 Task: Change the streaming deinterlace mode to "Phosphor".
Action: Mouse moved to (97, 12)
Screenshot: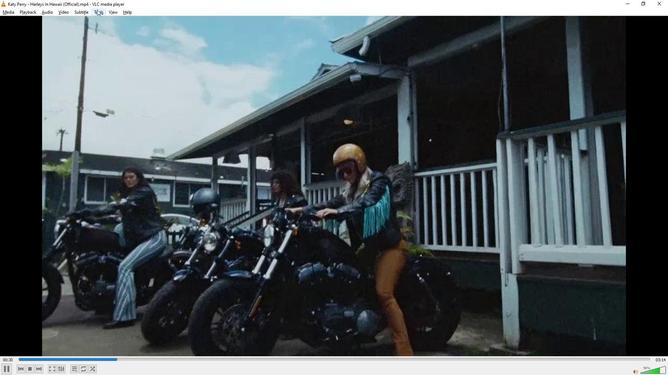 
Action: Mouse pressed left at (97, 12)
Screenshot: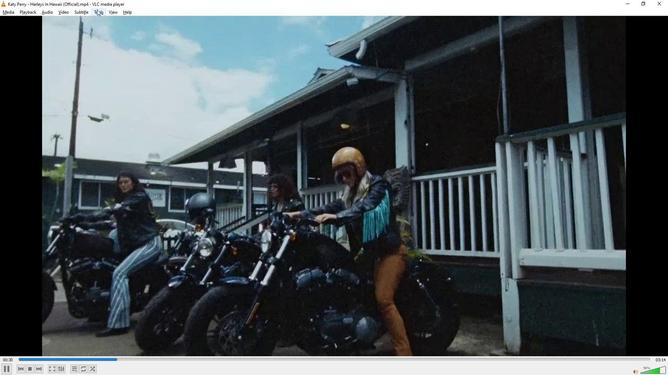 
Action: Mouse moved to (113, 98)
Screenshot: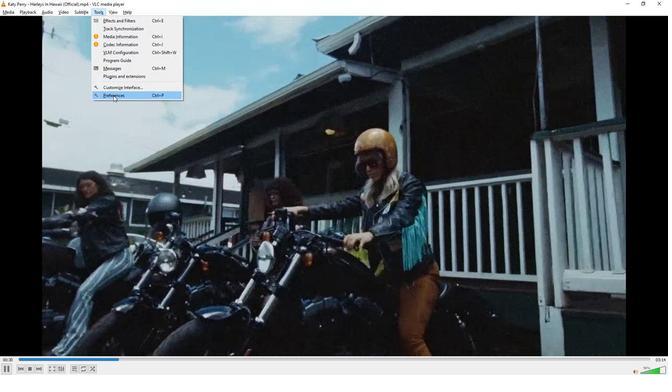 
Action: Mouse pressed left at (113, 98)
Screenshot: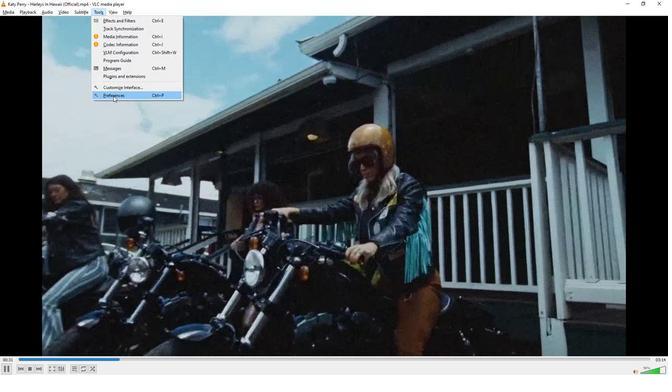 
Action: Mouse moved to (147, 293)
Screenshot: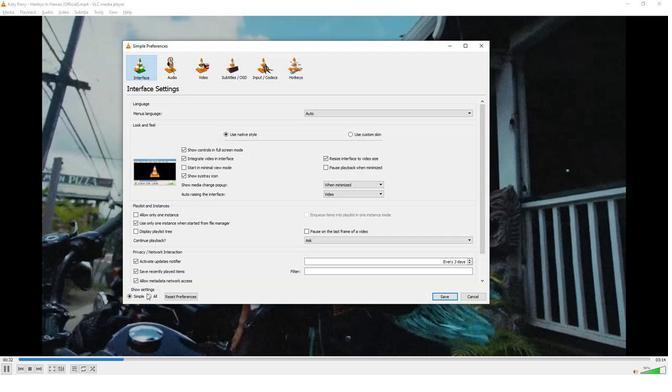 
Action: Mouse pressed left at (147, 293)
Screenshot: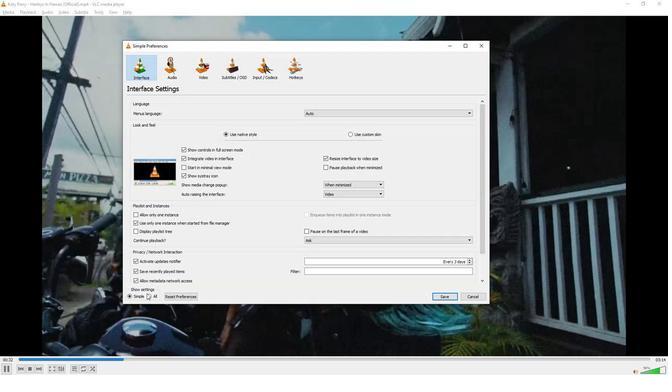 
Action: Mouse moved to (150, 253)
Screenshot: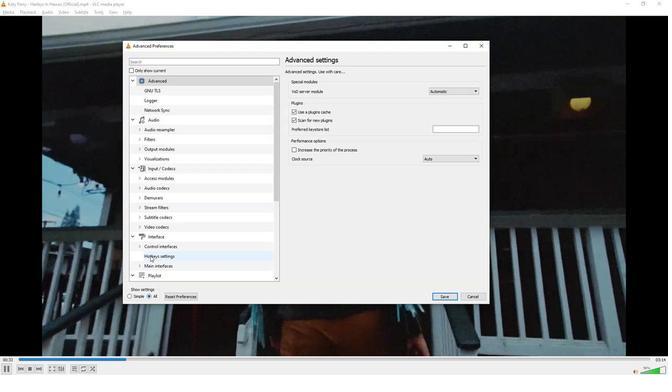 
Action: Mouse scrolled (150, 253) with delta (0, 0)
Screenshot: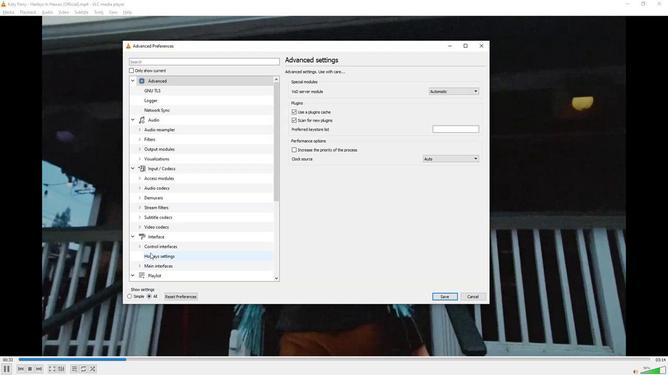 
Action: Mouse scrolled (150, 253) with delta (0, 0)
Screenshot: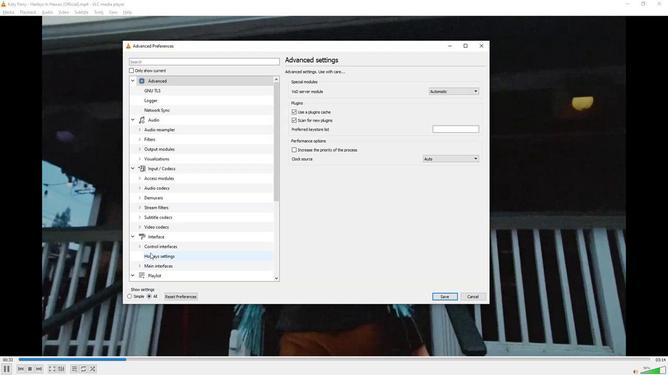 
Action: Mouse scrolled (150, 253) with delta (0, 0)
Screenshot: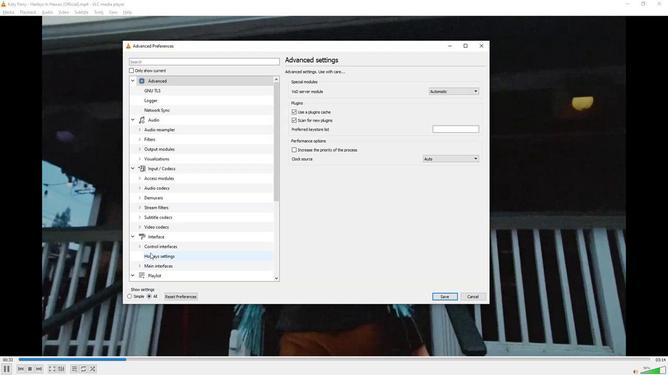 
Action: Mouse scrolled (150, 253) with delta (0, 0)
Screenshot: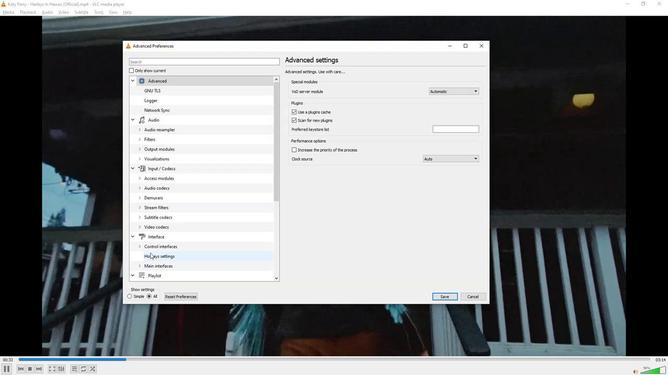 
Action: Mouse scrolled (150, 253) with delta (0, 0)
Screenshot: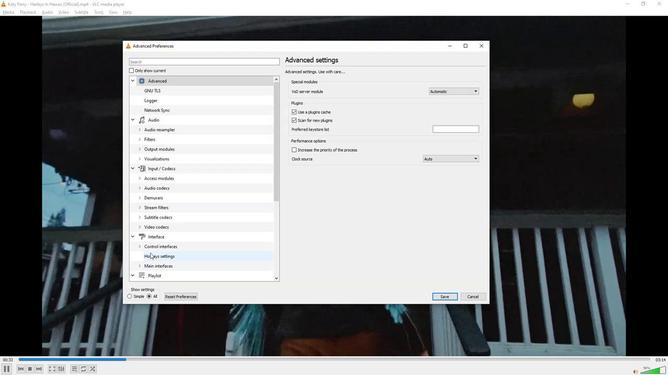 
Action: Mouse moved to (150, 253)
Screenshot: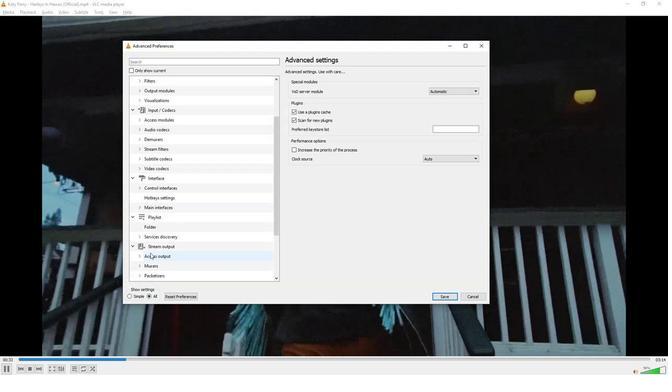 
Action: Mouse scrolled (150, 252) with delta (0, 0)
Screenshot: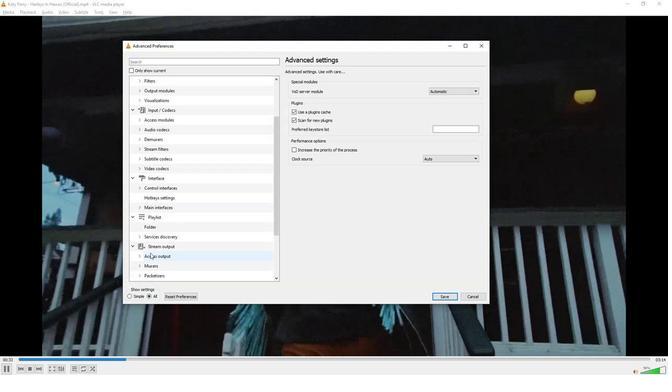 
Action: Mouse scrolled (150, 252) with delta (0, 0)
Screenshot: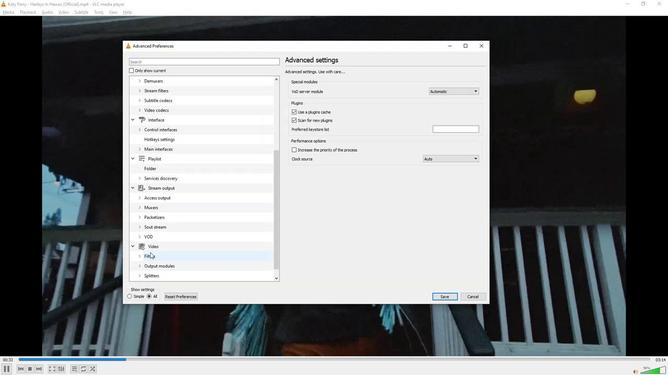 
Action: Mouse moved to (139, 248)
Screenshot: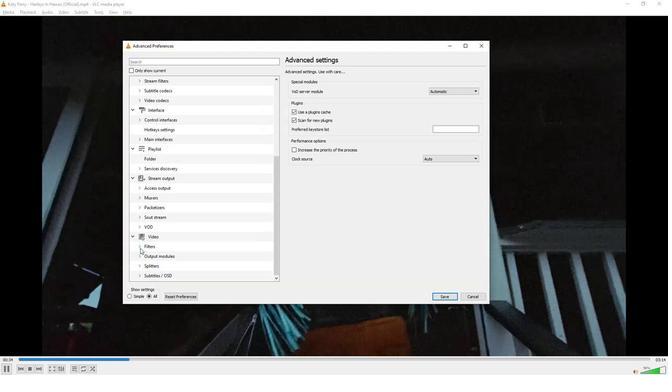 
Action: Mouse pressed left at (139, 248)
Screenshot: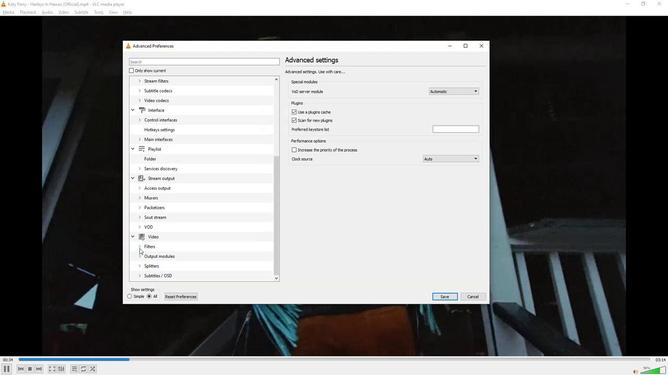 
Action: Mouse moved to (139, 248)
Screenshot: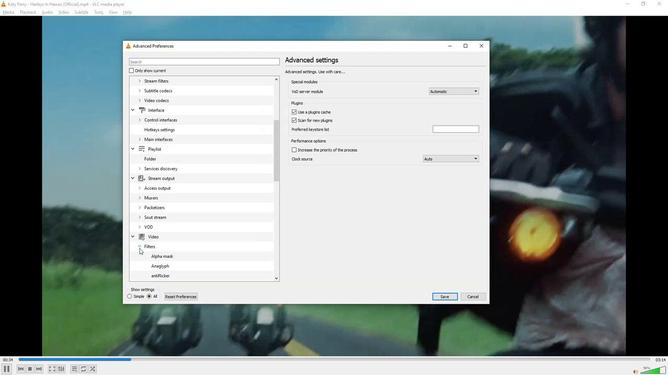 
Action: Mouse scrolled (139, 248) with delta (0, 0)
Screenshot: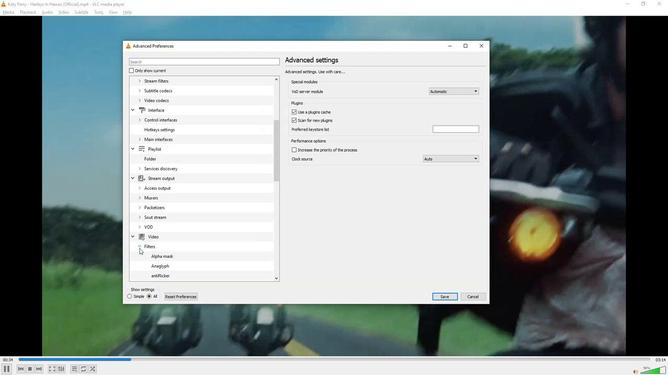
Action: Mouse moved to (140, 248)
Screenshot: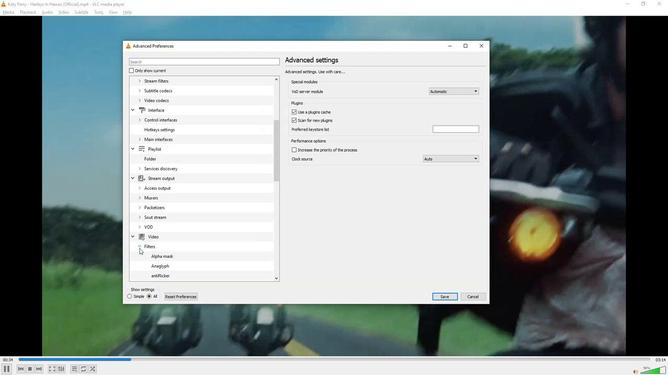 
Action: Mouse scrolled (140, 248) with delta (0, 0)
Screenshot: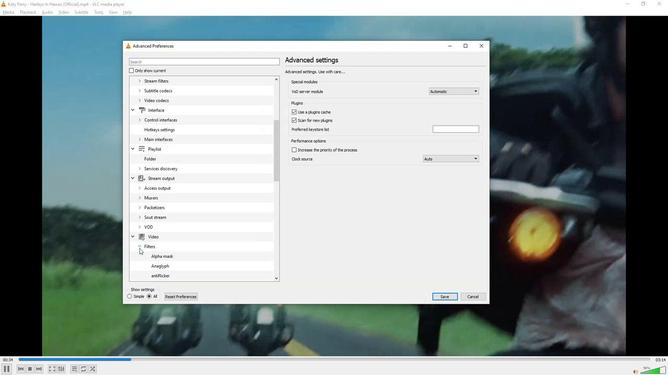 
Action: Mouse scrolled (140, 248) with delta (0, 0)
Screenshot: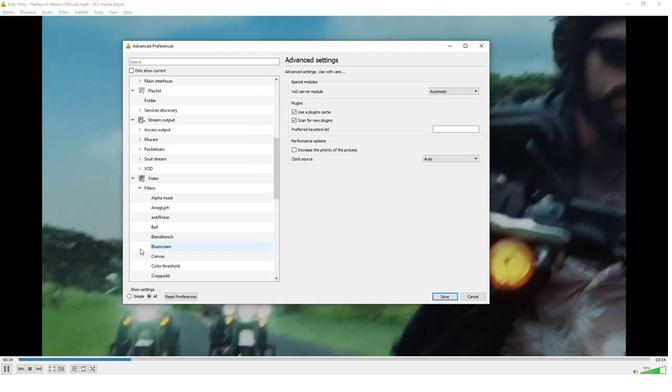 
Action: Mouse scrolled (140, 248) with delta (0, 0)
Screenshot: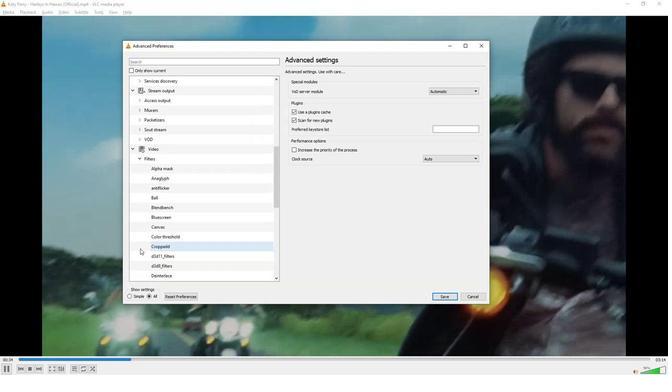 
Action: Mouse moved to (160, 247)
Screenshot: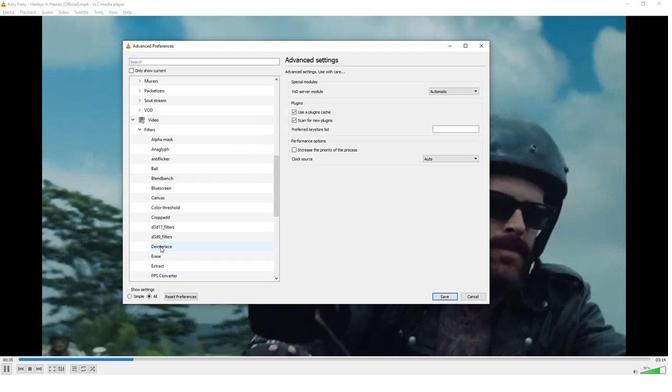 
Action: Mouse pressed left at (160, 247)
Screenshot: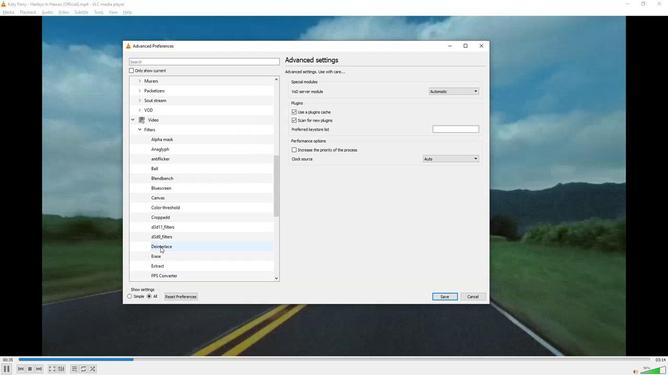 
Action: Mouse moved to (466, 85)
Screenshot: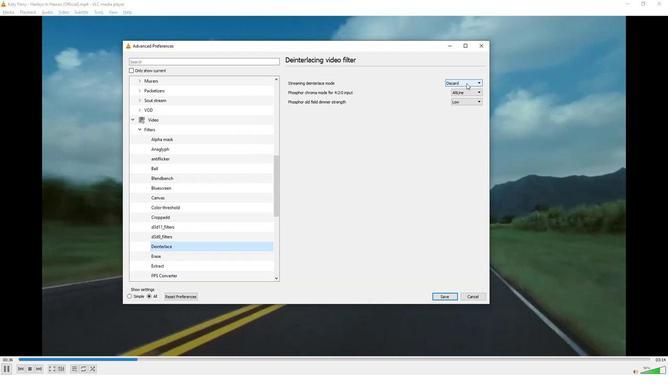 
Action: Mouse pressed left at (466, 85)
Screenshot: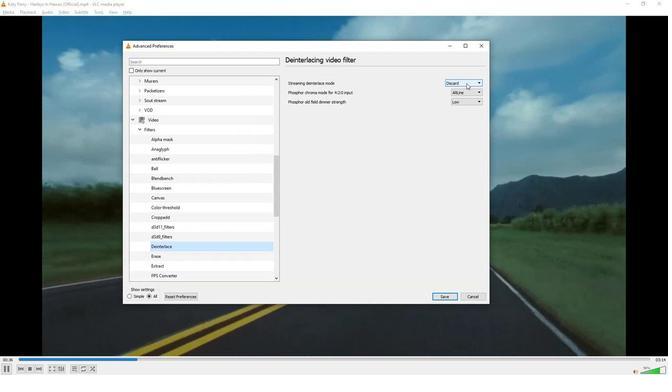 
Action: Mouse moved to (458, 126)
Screenshot: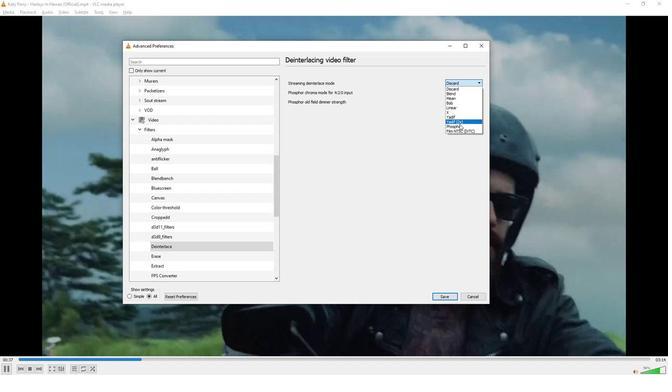 
Action: Mouse pressed left at (458, 126)
Screenshot: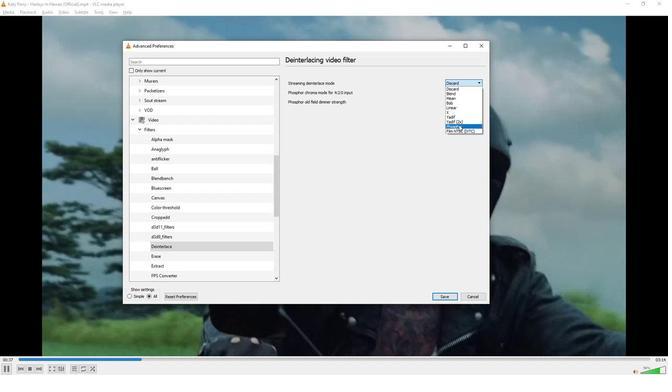 
Action: Mouse moved to (420, 152)
Screenshot: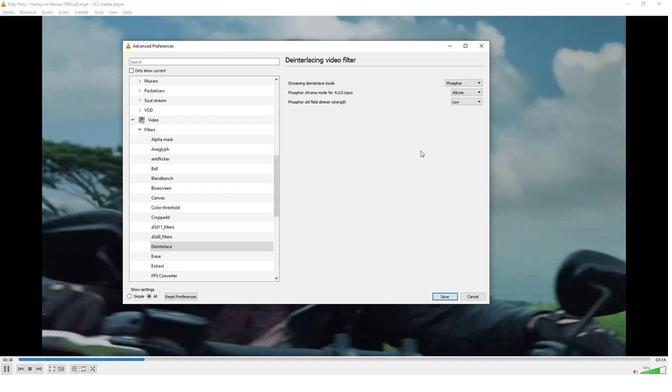 
